 Task: Apply a high-pass filter to minimize low-frequency sibilance artifacts.
Action: Mouse moved to (6, 19)
Screenshot: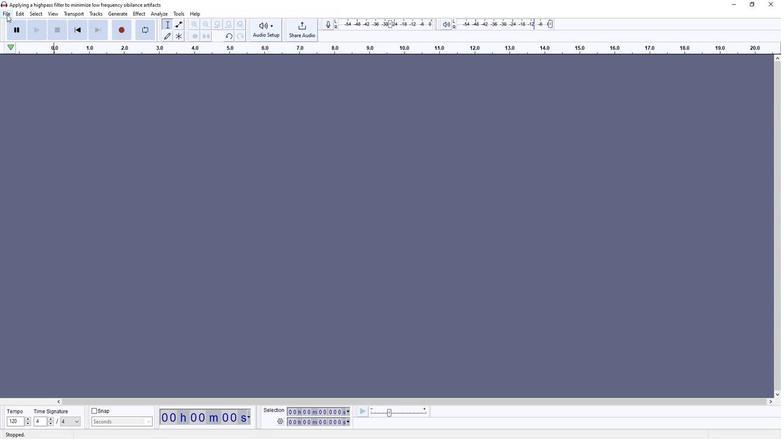 
Action: Mouse pressed left at (6, 19)
Screenshot: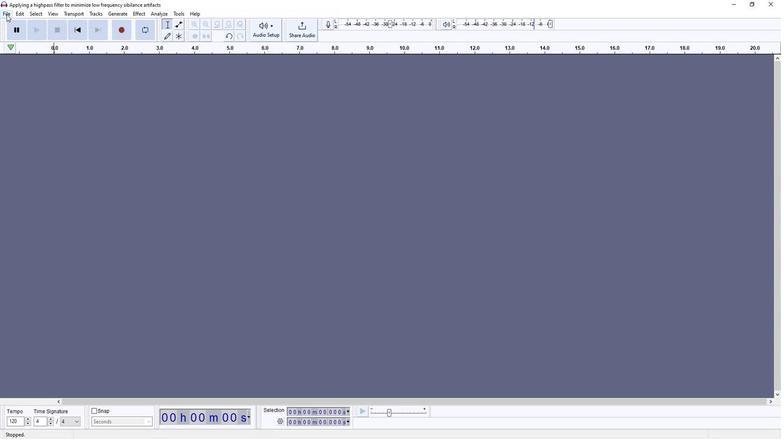 
Action: Mouse moved to (133, 94)
Screenshot: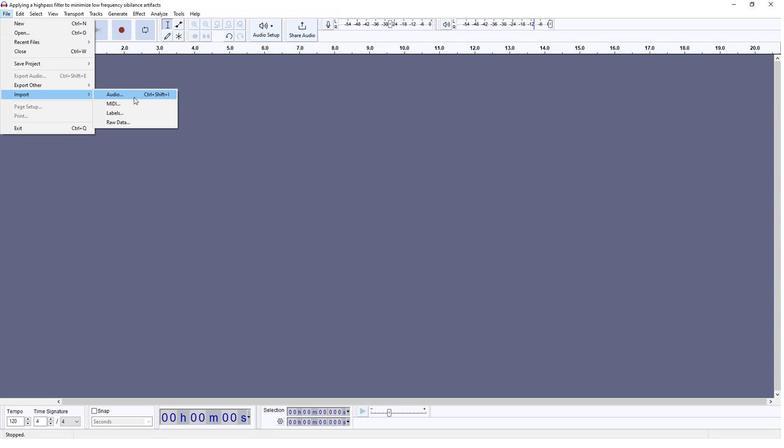 
Action: Mouse pressed left at (133, 94)
Screenshot: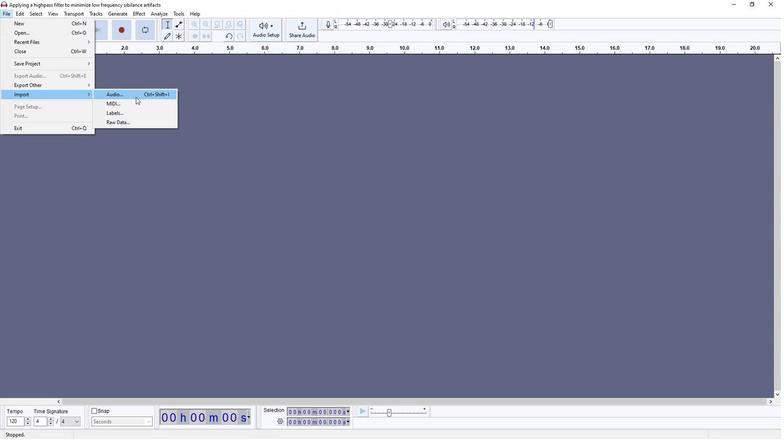 
Action: Mouse moved to (79, 61)
Screenshot: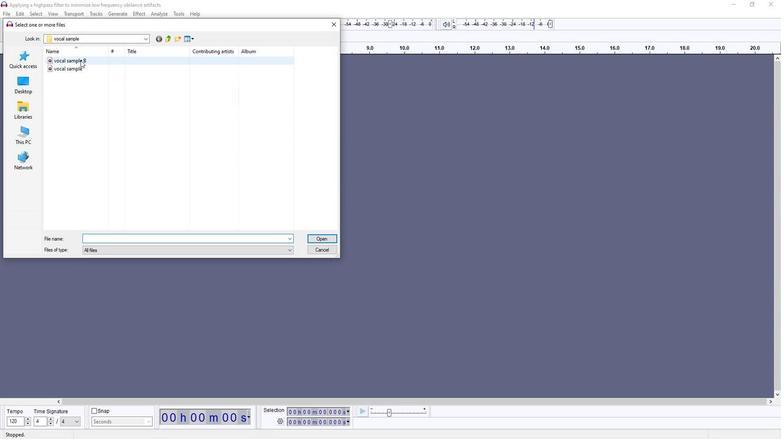 
Action: Mouse pressed left at (79, 61)
Screenshot: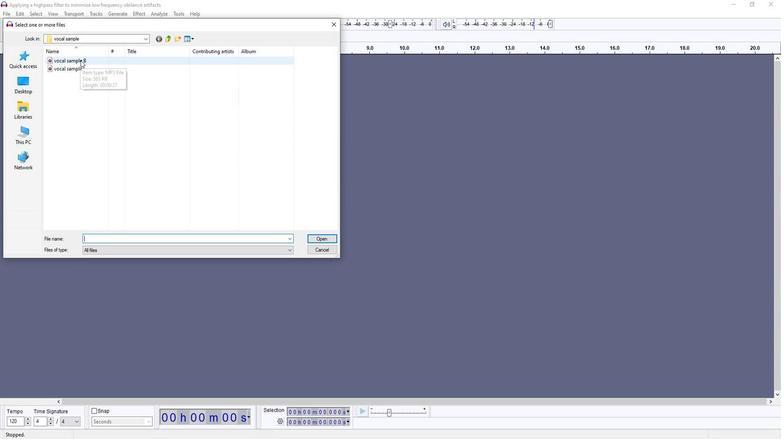
Action: Mouse moved to (320, 222)
Screenshot: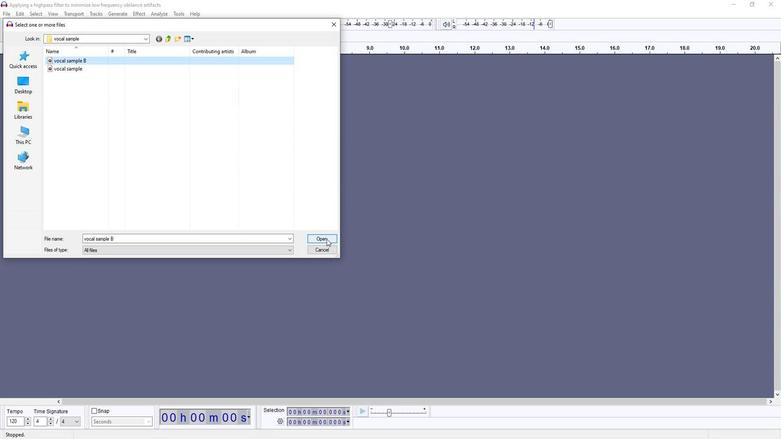 
Action: Mouse pressed left at (320, 222)
Screenshot: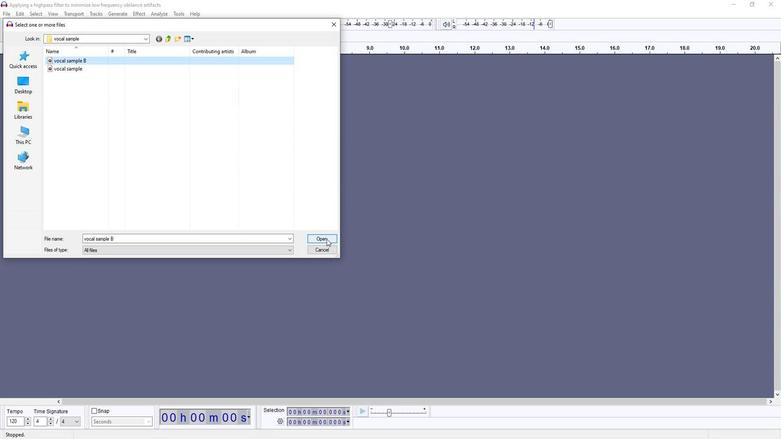 
Action: Mouse moved to (78, 92)
Screenshot: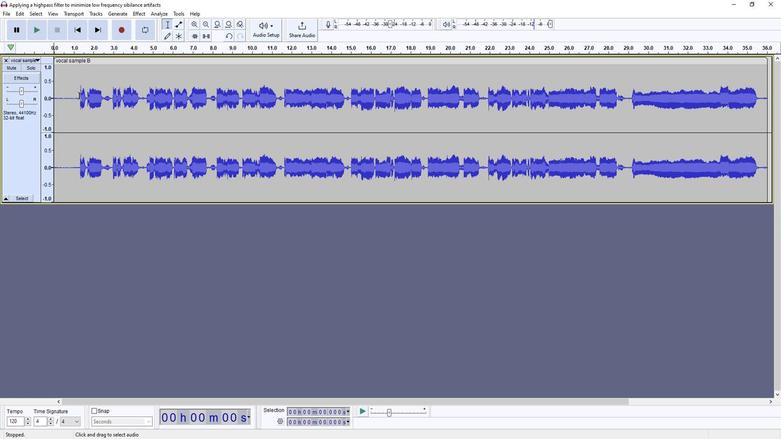 
Action: Mouse pressed left at (78, 92)
Screenshot: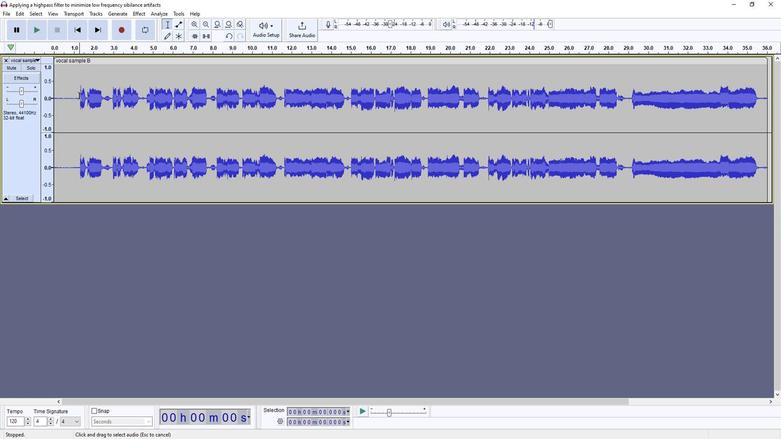 
Action: Mouse moved to (24, 19)
Screenshot: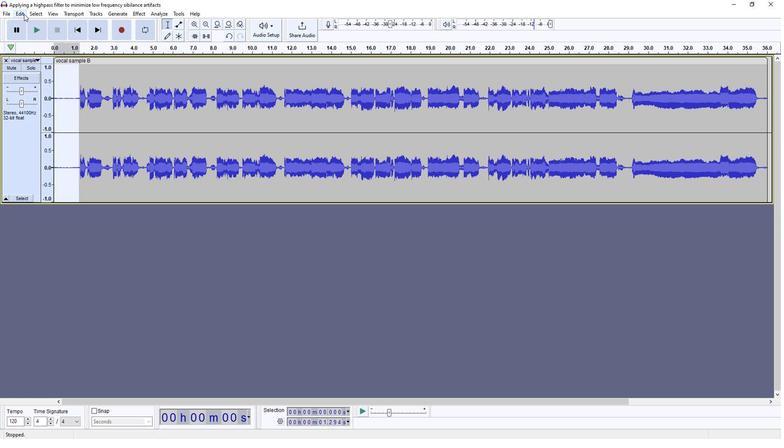 
Action: Mouse pressed left at (24, 19)
Screenshot: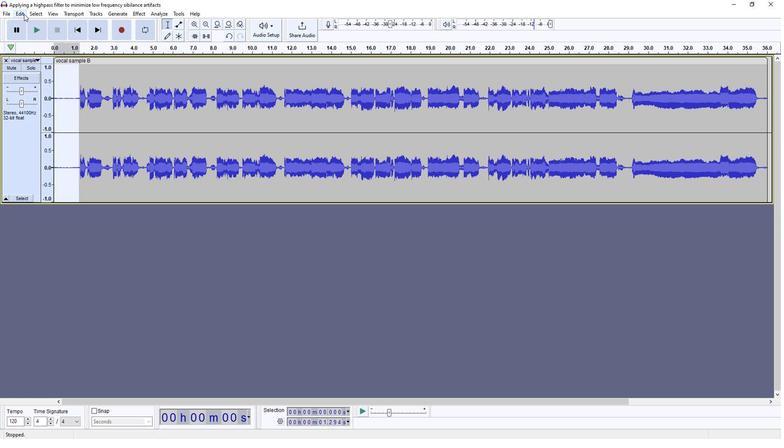 
Action: Mouse moved to (35, 47)
Screenshot: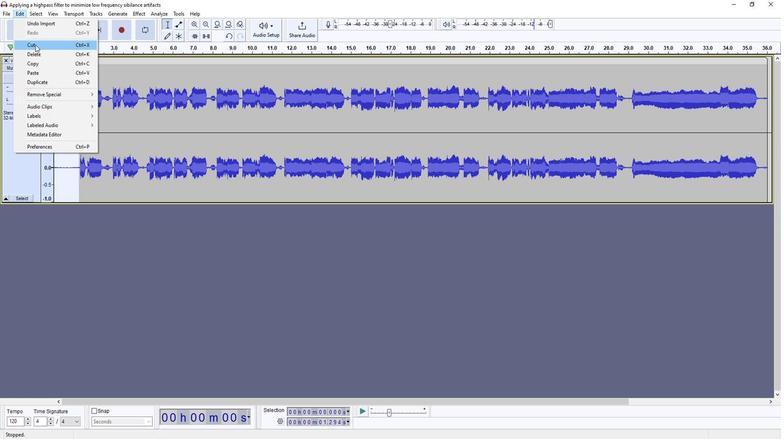 
Action: Mouse pressed left at (35, 47)
Screenshot: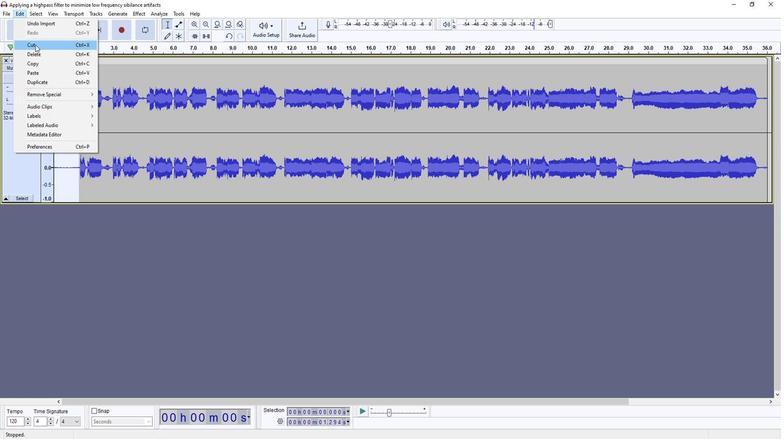 
Action: Mouse moved to (726, 69)
Screenshot: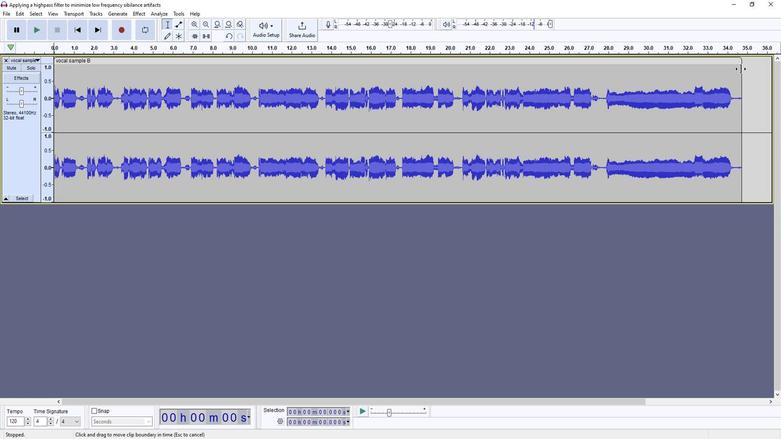 
Action: Mouse pressed left at (726, 69)
Screenshot: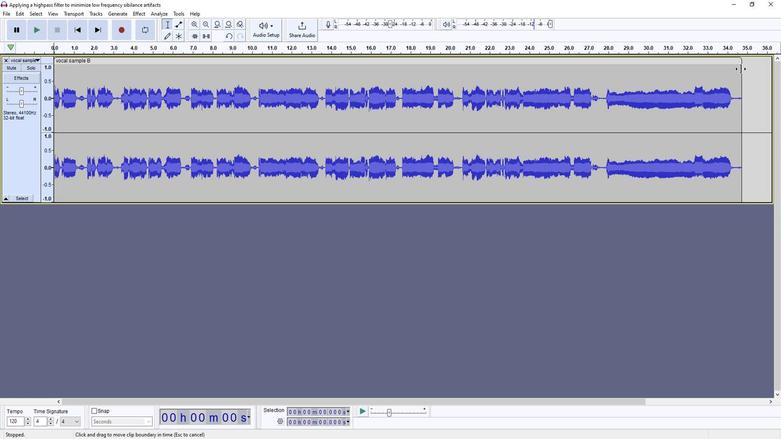 
Action: Mouse moved to (262, 97)
Screenshot: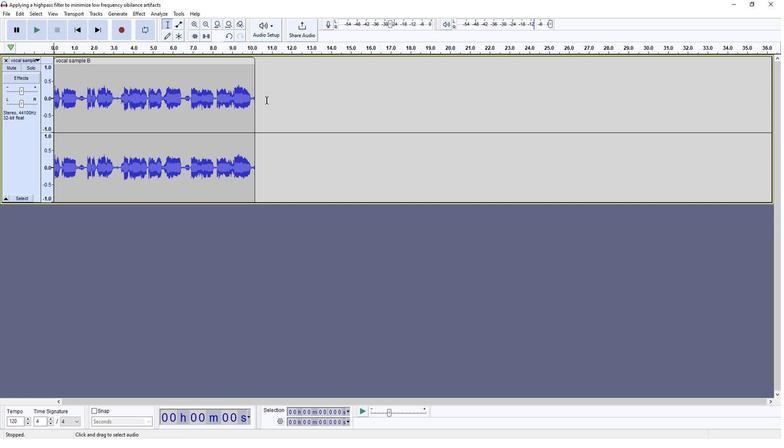 
Action: Mouse pressed left at (262, 97)
Screenshot: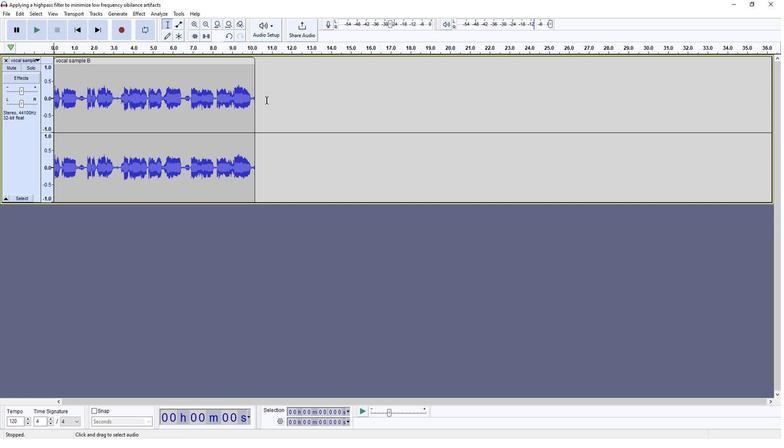 
Action: Mouse moved to (35, 31)
Screenshot: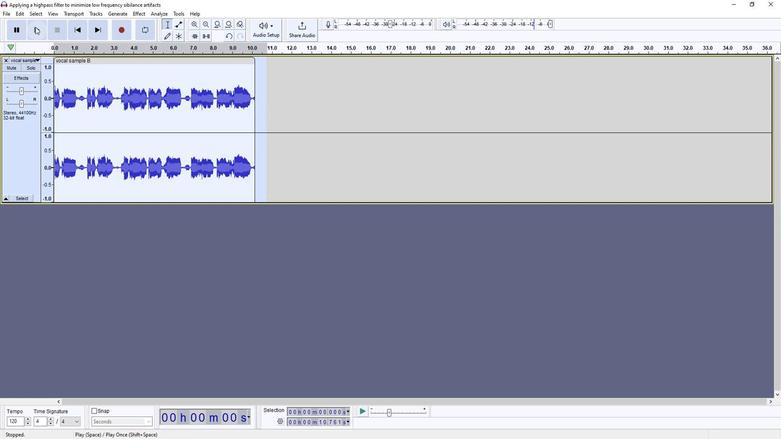 
Action: Mouse pressed left at (35, 31)
Screenshot: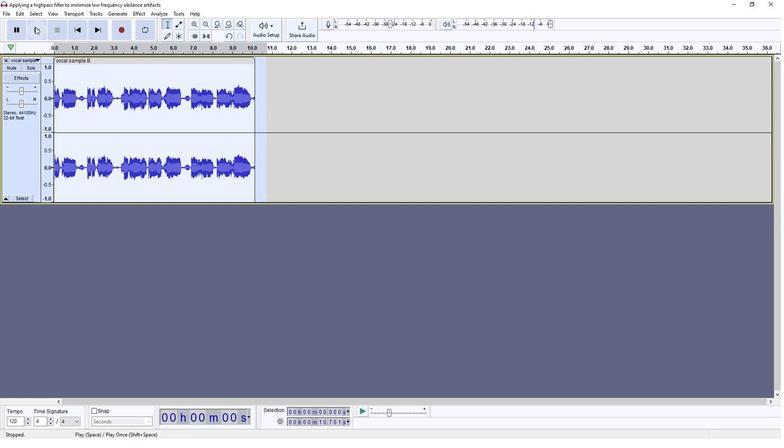 
Action: Mouse moved to (56, 34)
Screenshot: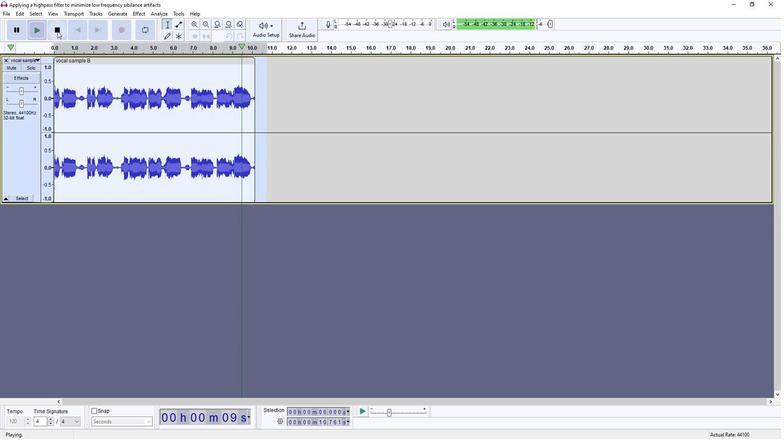 
Action: Mouse pressed left at (56, 34)
Screenshot: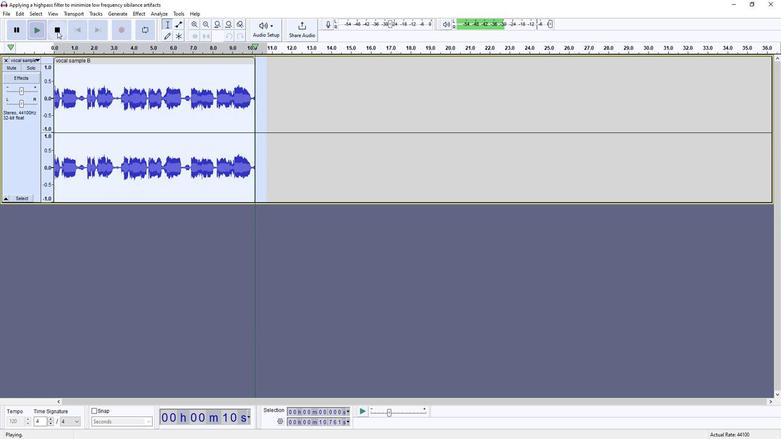 
Action: Mouse moved to (136, 18)
Screenshot: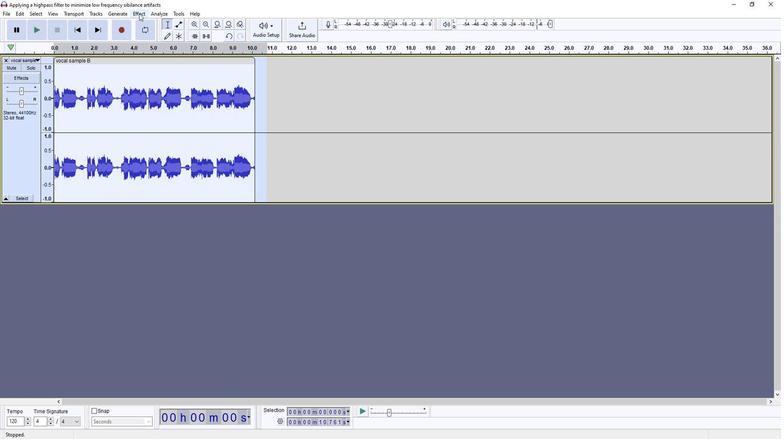 
Action: Mouse pressed left at (136, 18)
Screenshot: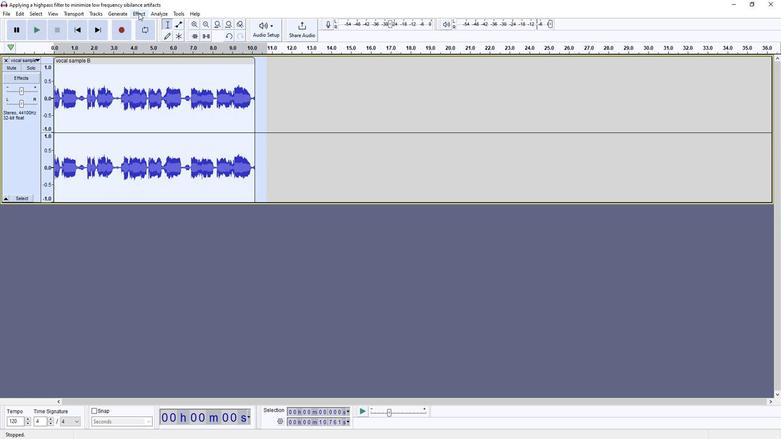 
Action: Mouse moved to (281, 112)
Screenshot: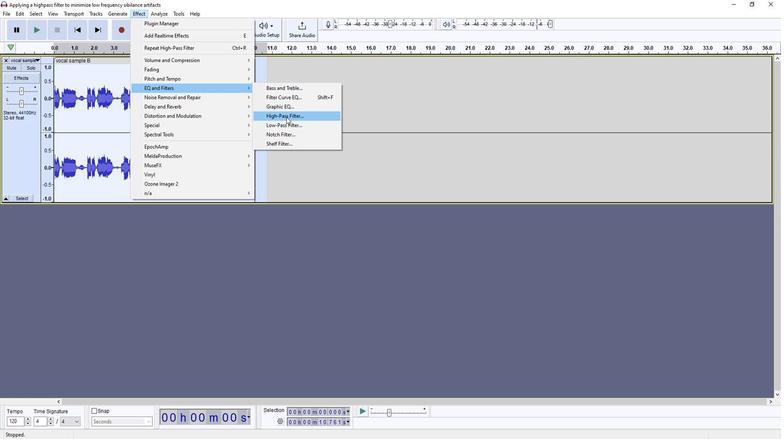 
Action: Mouse pressed left at (281, 112)
Screenshot: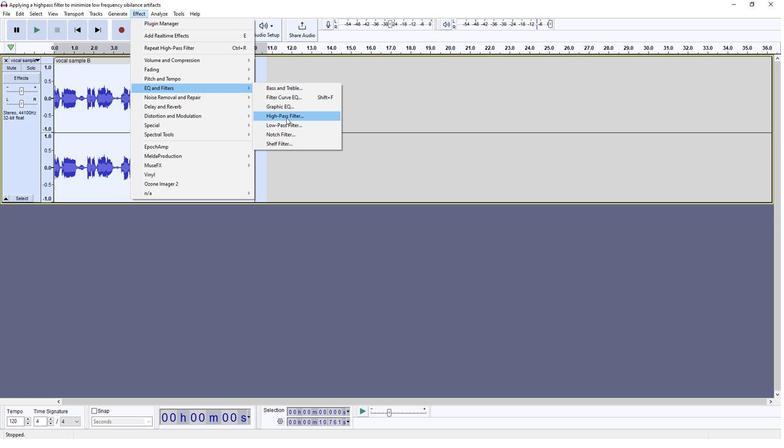 
Action: Mouse moved to (408, 189)
Screenshot: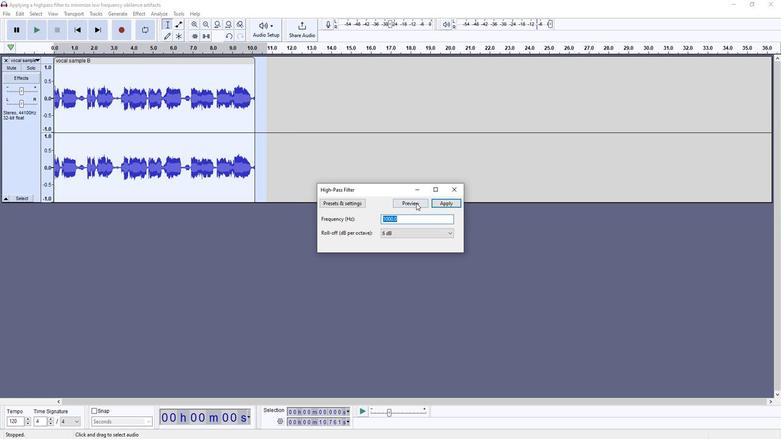 
Action: Mouse pressed left at (408, 189)
Screenshot: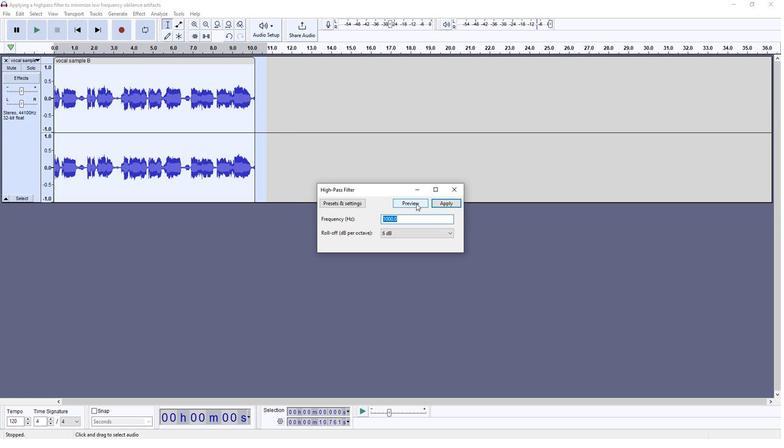 
Action: Mouse moved to (433, 188)
Screenshot: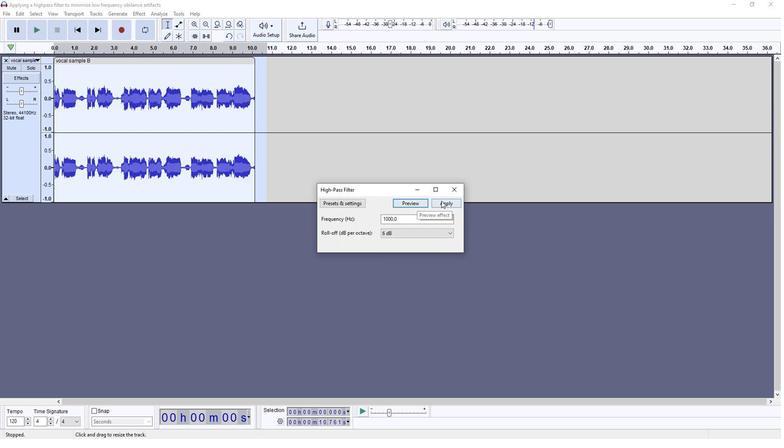 
Action: Mouse pressed left at (433, 188)
Screenshot: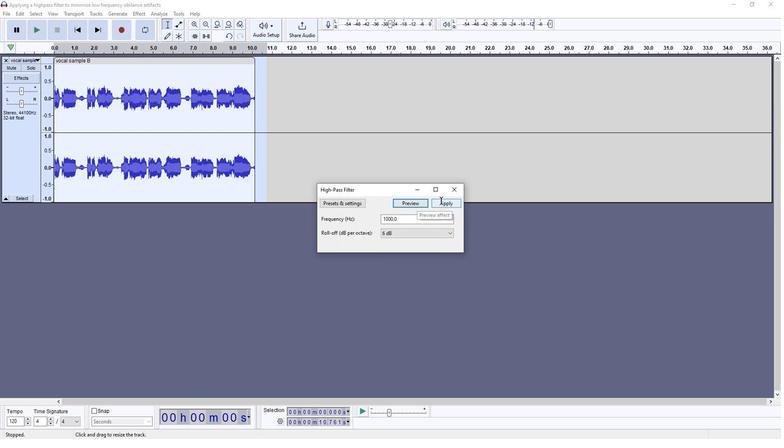 
Action: Mouse moved to (36, 34)
Screenshot: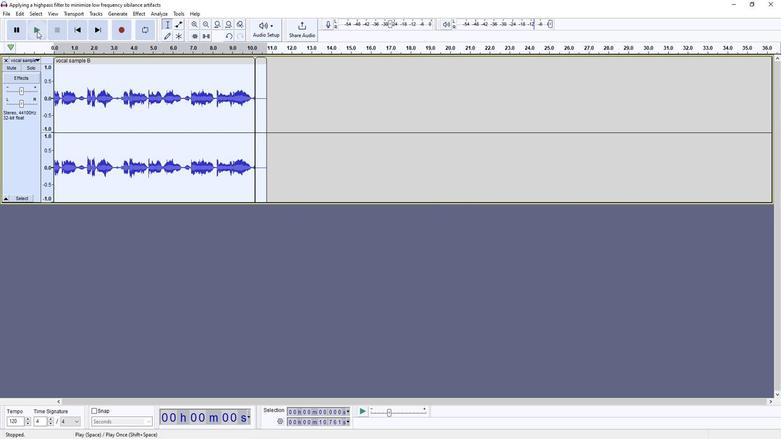 
Action: Mouse pressed left at (36, 34)
Screenshot: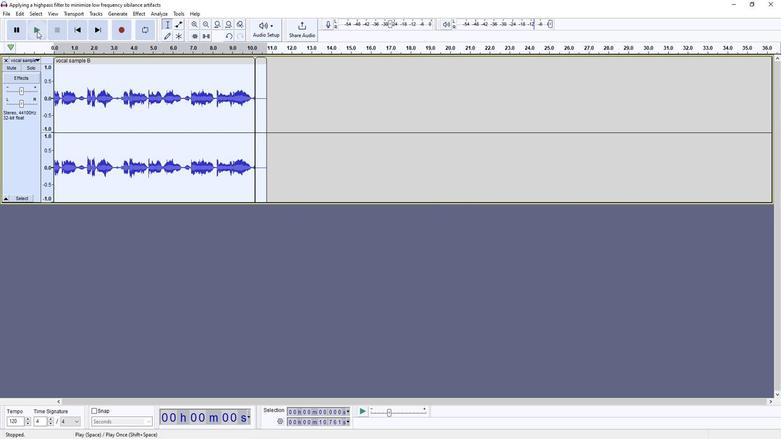 
Action: Mouse moved to (58, 33)
Screenshot: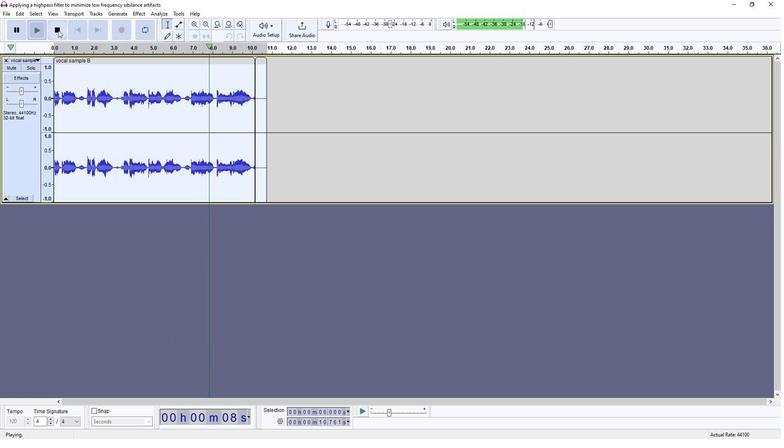 
Action: Mouse pressed left at (58, 33)
Screenshot: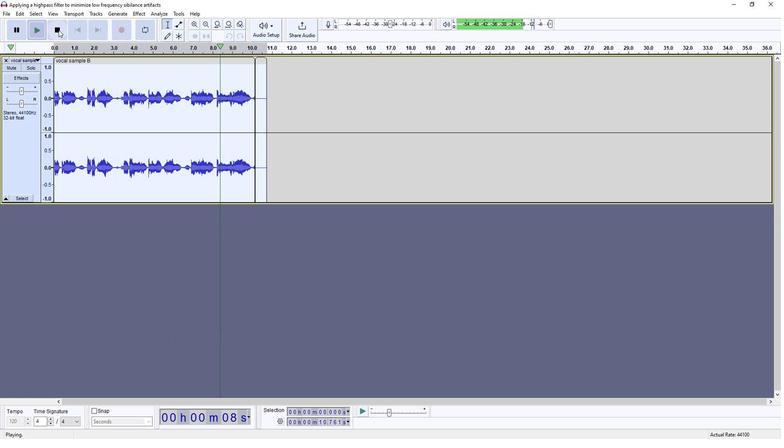 
Action: Mouse moved to (4, 19)
Screenshot: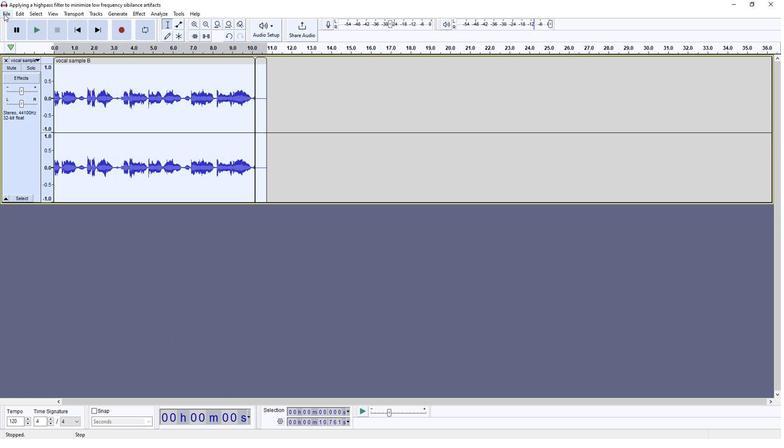 
Action: Mouse pressed left at (4, 19)
Screenshot: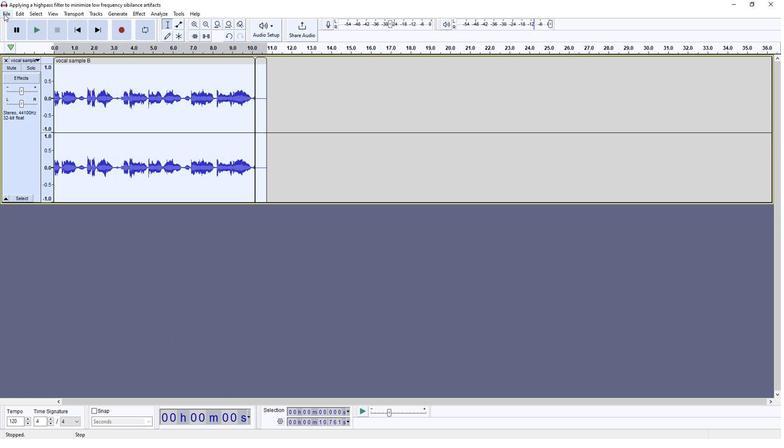
Action: Mouse moved to (121, 68)
Screenshot: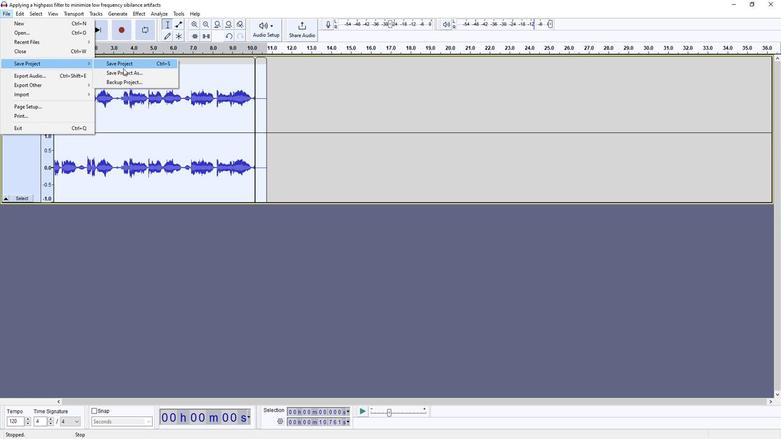 
Action: Mouse pressed left at (121, 68)
Screenshot: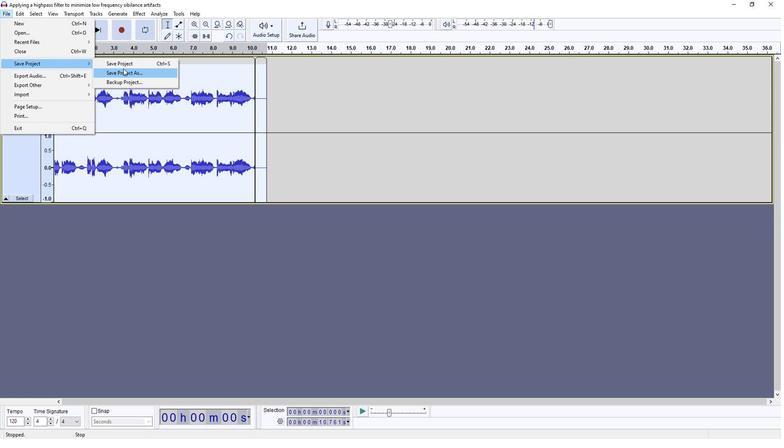 
Action: Mouse moved to (95, 6)
Screenshot: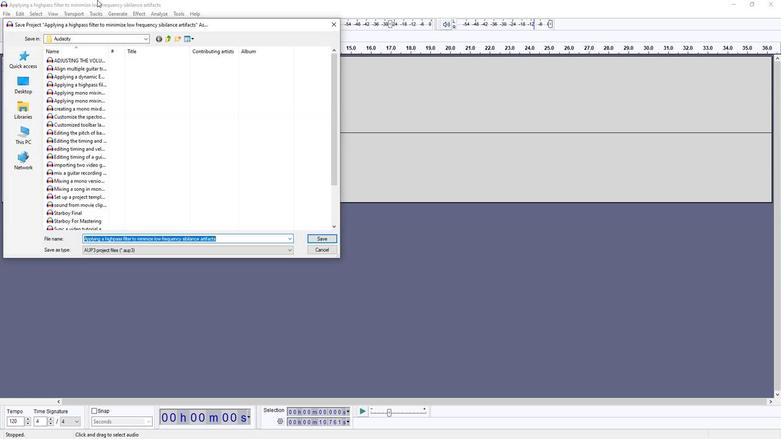 
Action: Key pressed <Key.backspace>
Screenshot: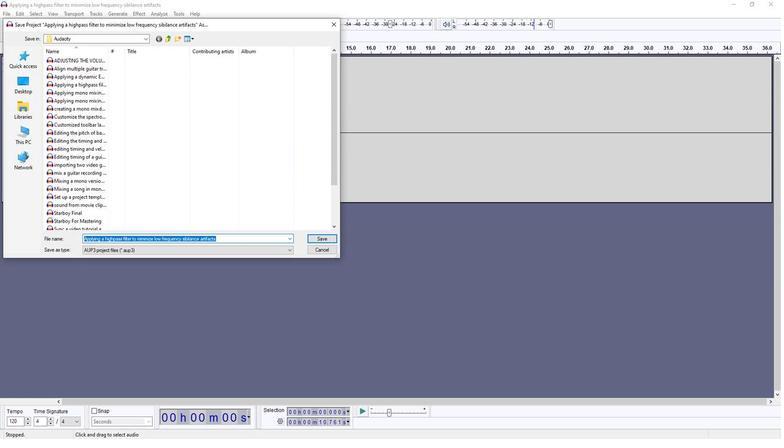 
Action: Mouse moved to (86, 6)
Screenshot: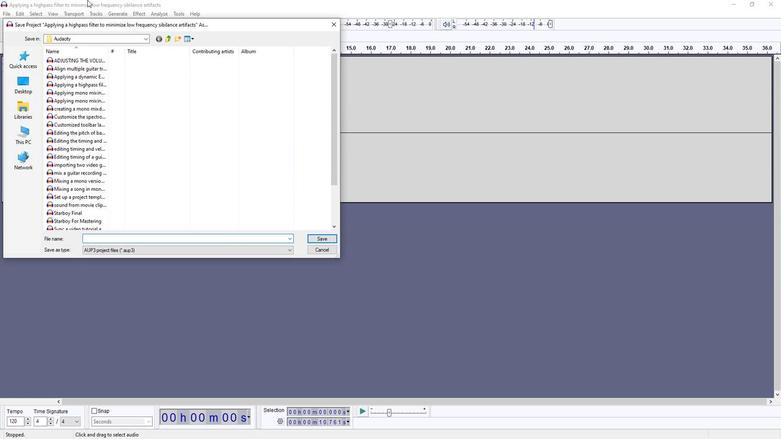 
Action: Key pressed <Key.shift>Applying<Key.space>a<Key.space>high<Key.space>pass<Key.space>filter<Key.space>to<Key.space>minimize<Key.space>low<Key.space>frequency<Key.space>sibilance<Key.space>artifacts
Screenshot: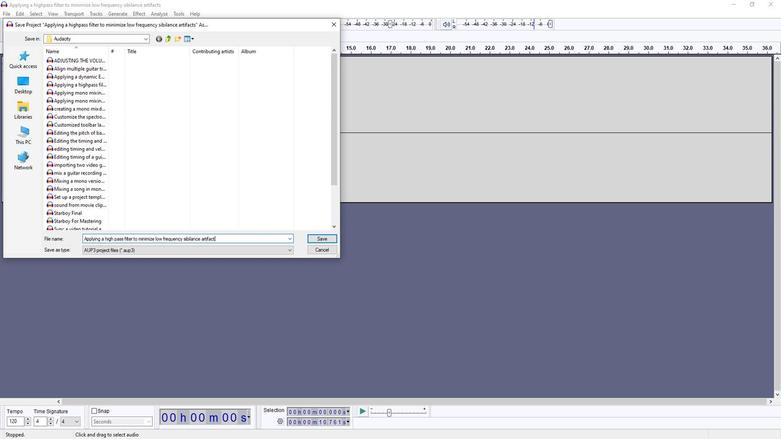 
Action: Mouse moved to (312, 221)
Screenshot: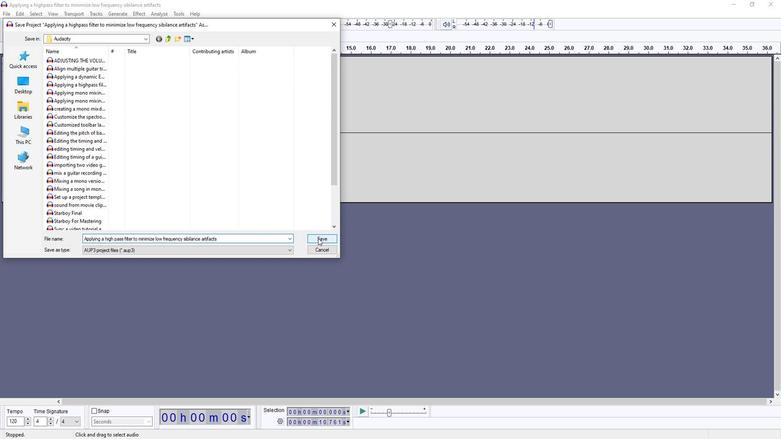 
Action: Mouse pressed left at (312, 221)
Screenshot: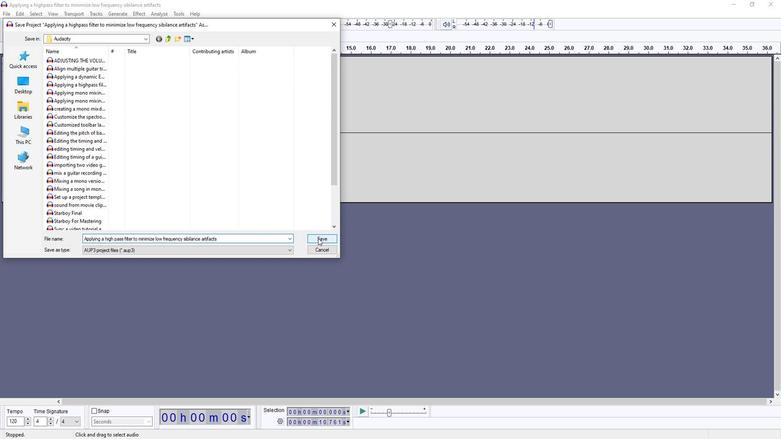 
Action: Mouse moved to (313, 218)
Screenshot: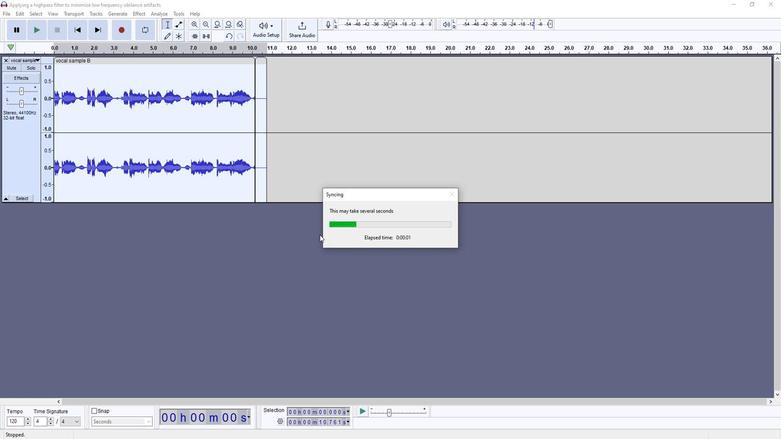 
